 Task: Start in the project TrackForge the sprint 'Mission Control', with a duration of 1 week.
Action: Mouse moved to (191, 57)
Screenshot: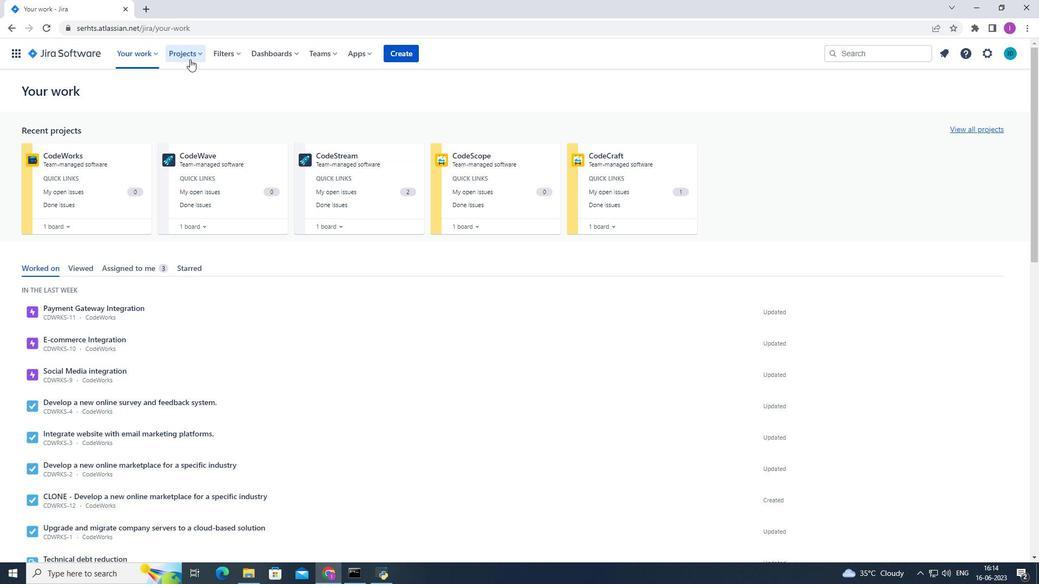 
Action: Mouse pressed left at (191, 57)
Screenshot: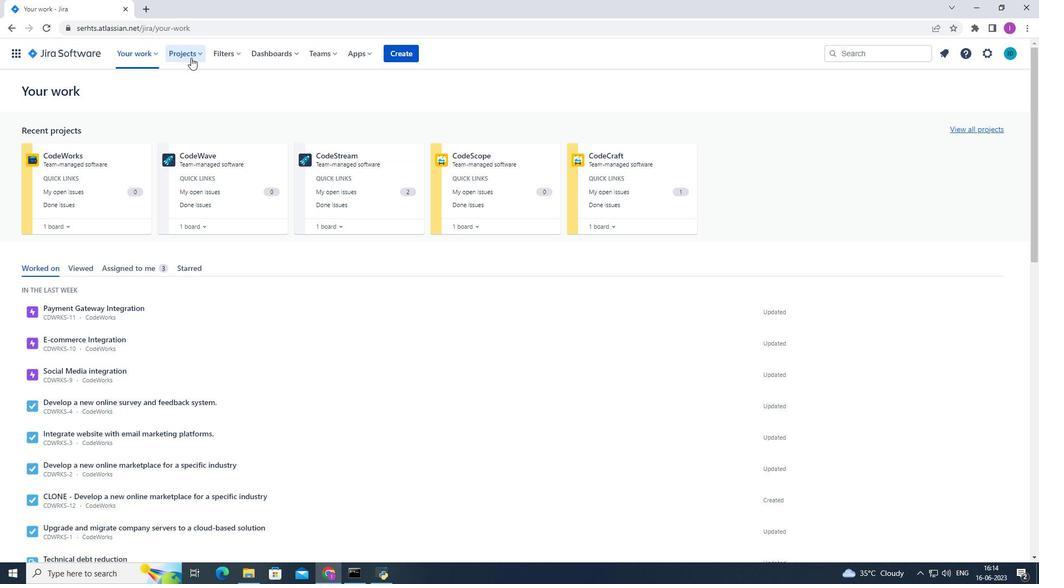 
Action: Mouse moved to (228, 101)
Screenshot: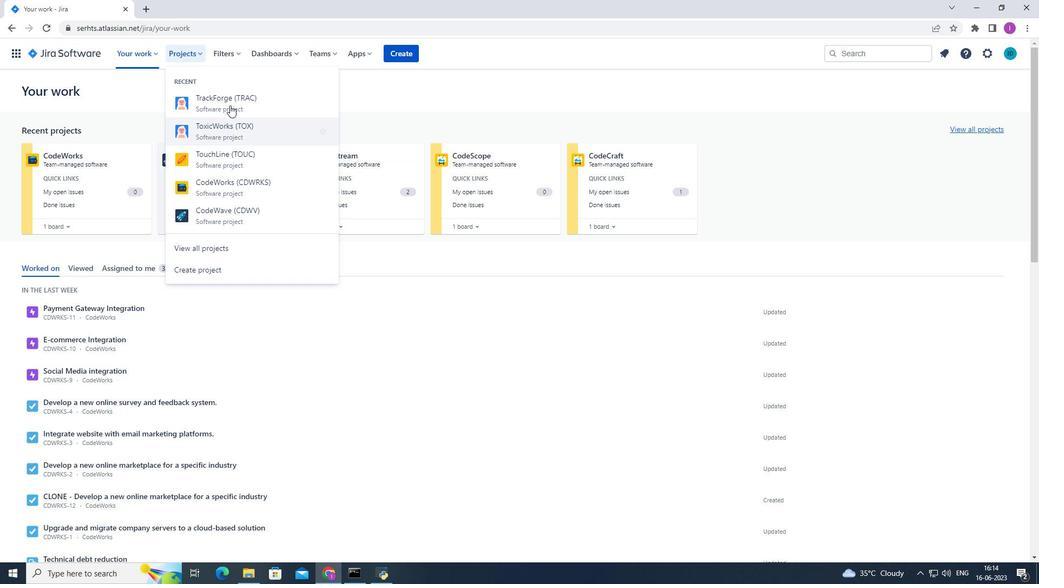
Action: Mouse pressed left at (228, 101)
Screenshot: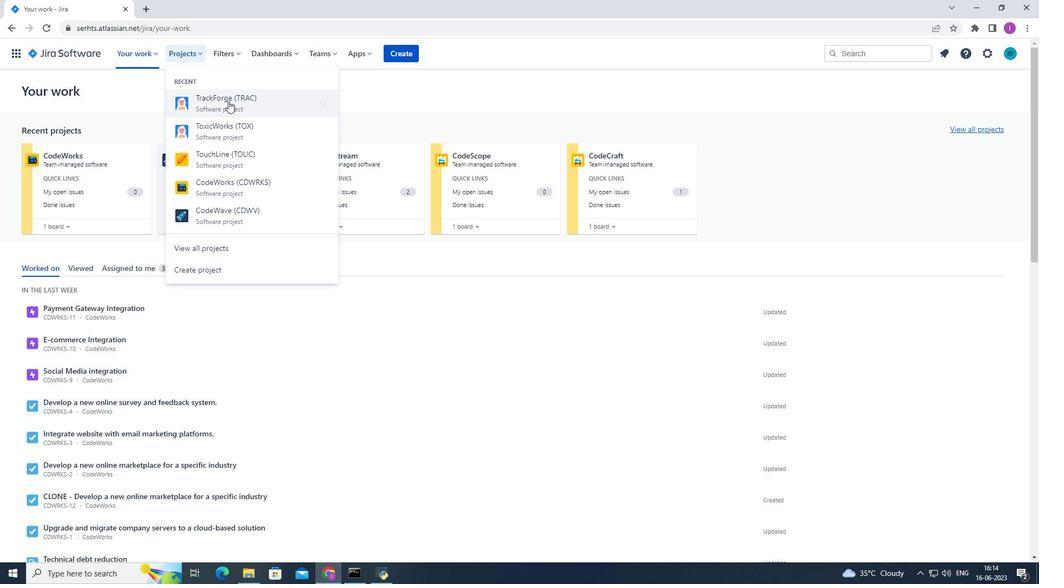 
Action: Mouse moved to (74, 162)
Screenshot: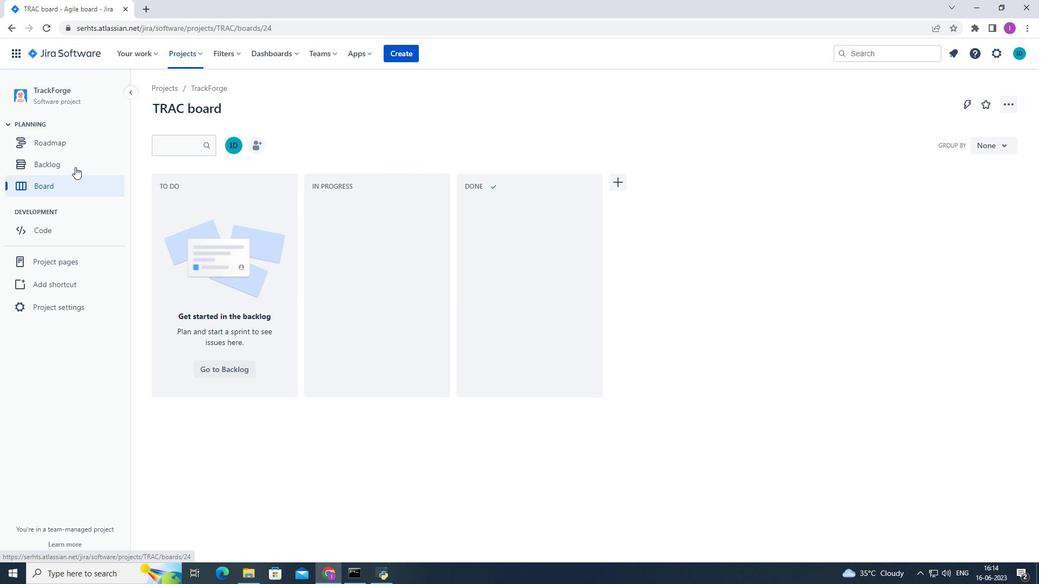 
Action: Mouse pressed left at (74, 162)
Screenshot: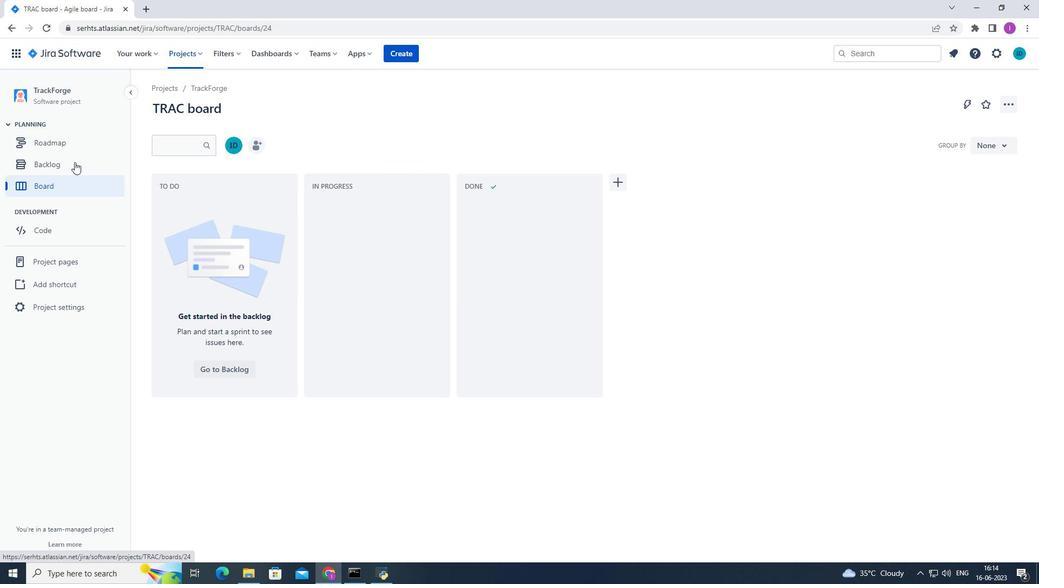
Action: Mouse moved to (954, 173)
Screenshot: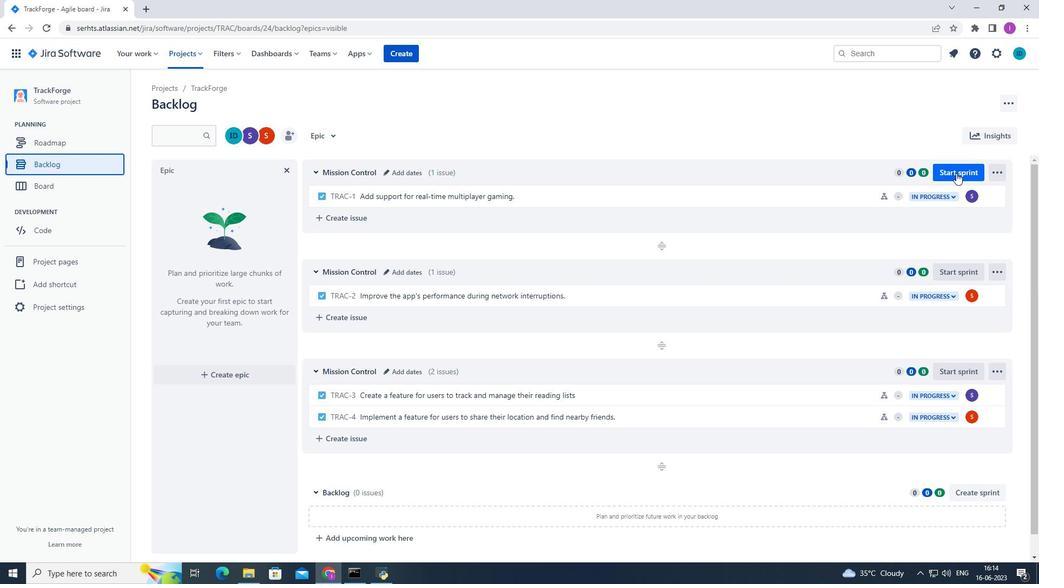 
Action: Mouse pressed left at (954, 173)
Screenshot: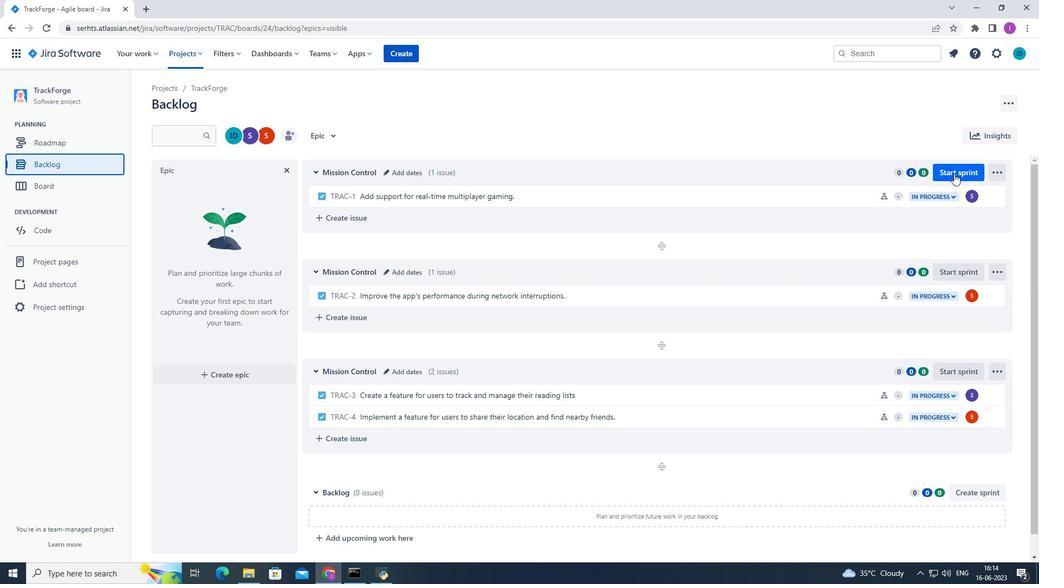 
Action: Mouse moved to (495, 188)
Screenshot: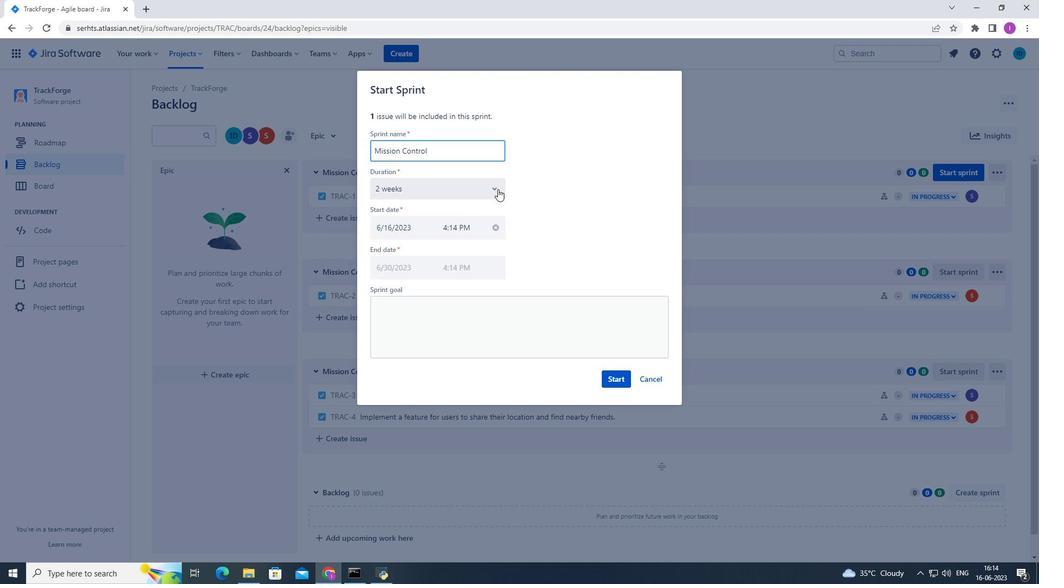 
Action: Mouse pressed left at (495, 188)
Screenshot: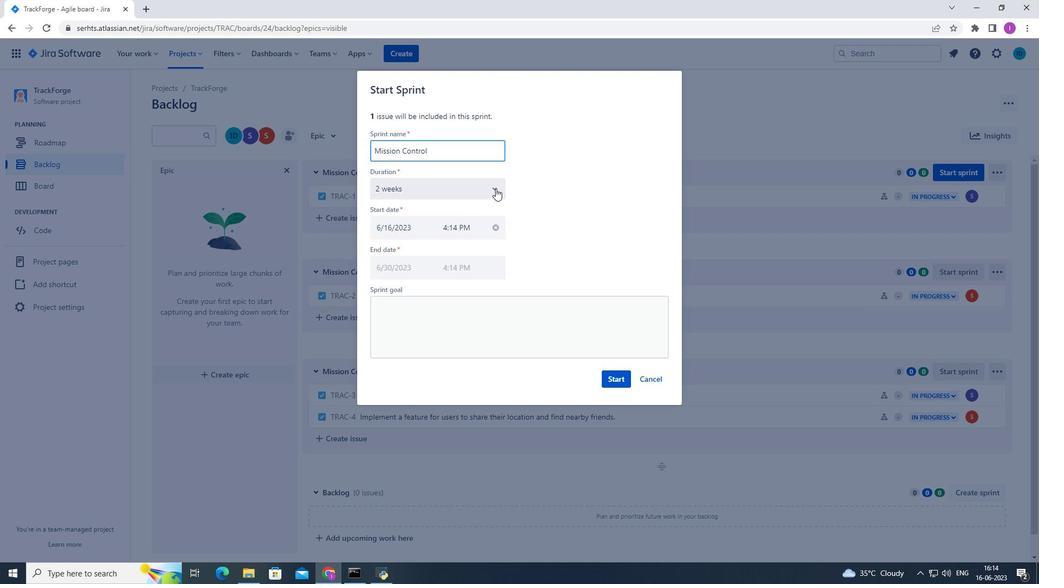 
Action: Mouse moved to (395, 218)
Screenshot: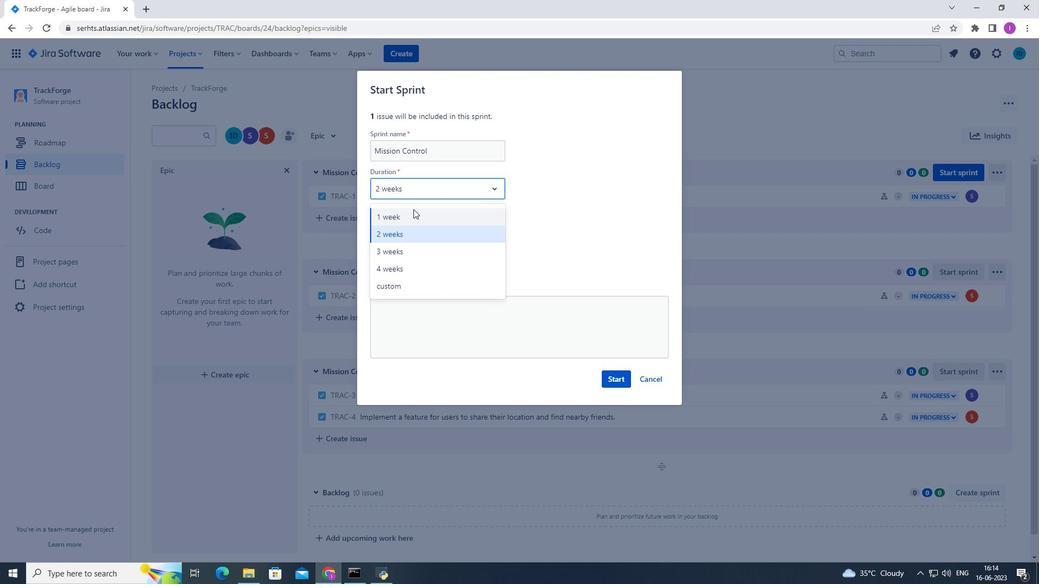 
Action: Mouse pressed left at (395, 218)
Screenshot: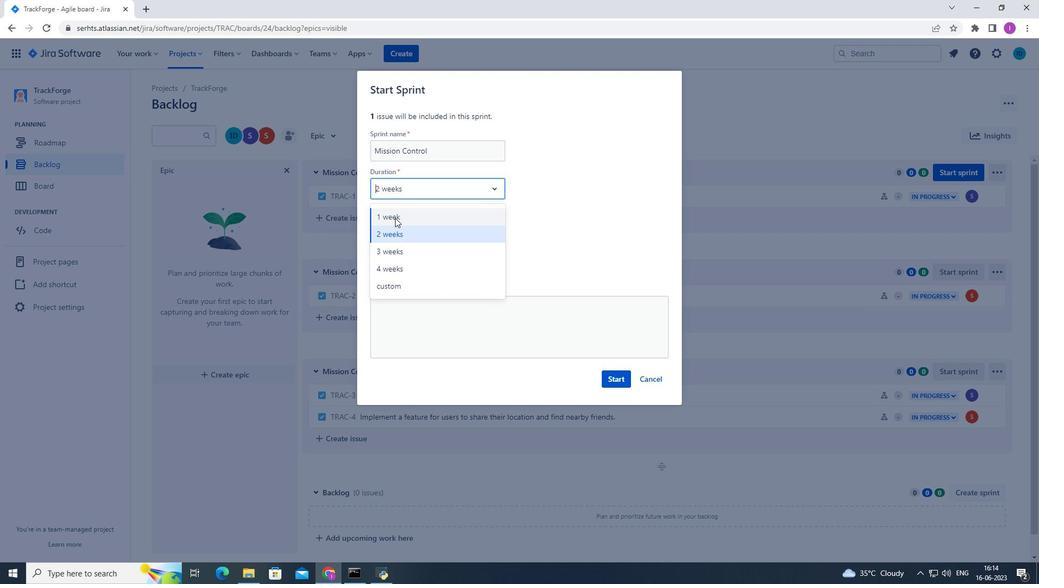 
Action: Mouse moved to (614, 378)
Screenshot: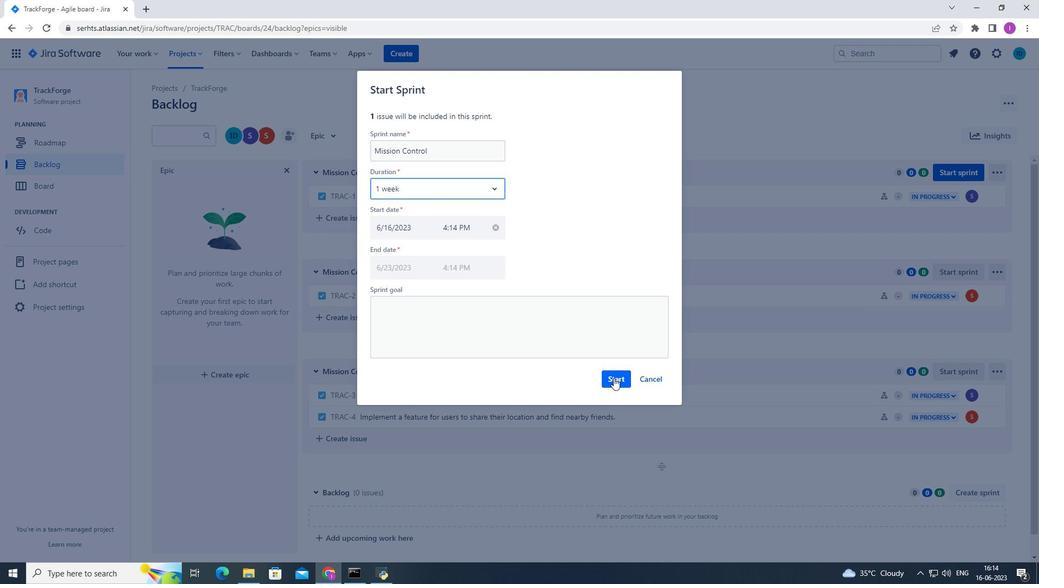 
Action: Mouse pressed left at (614, 378)
Screenshot: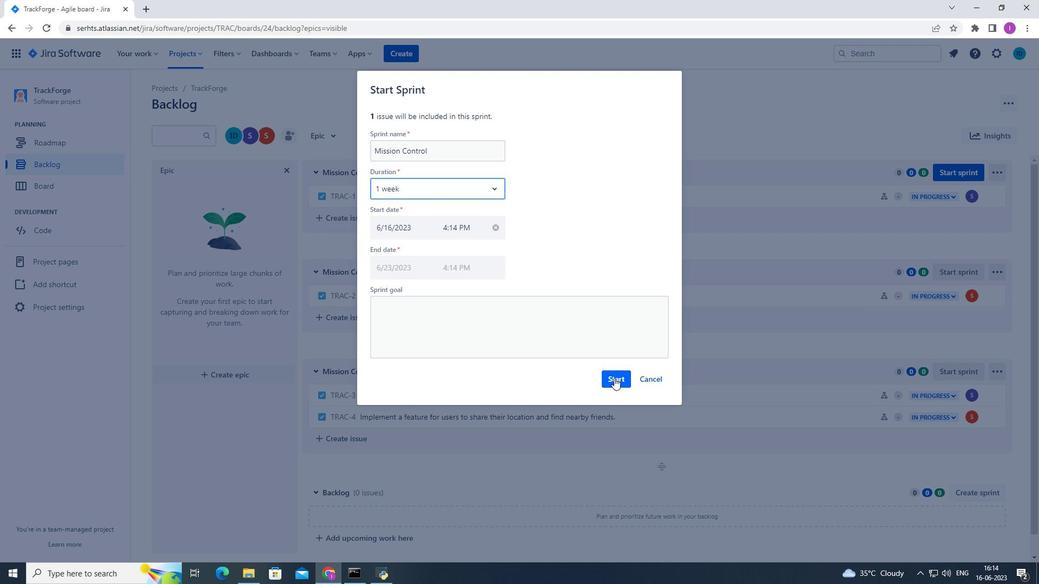 
Action: Mouse moved to (12, 24)
Screenshot: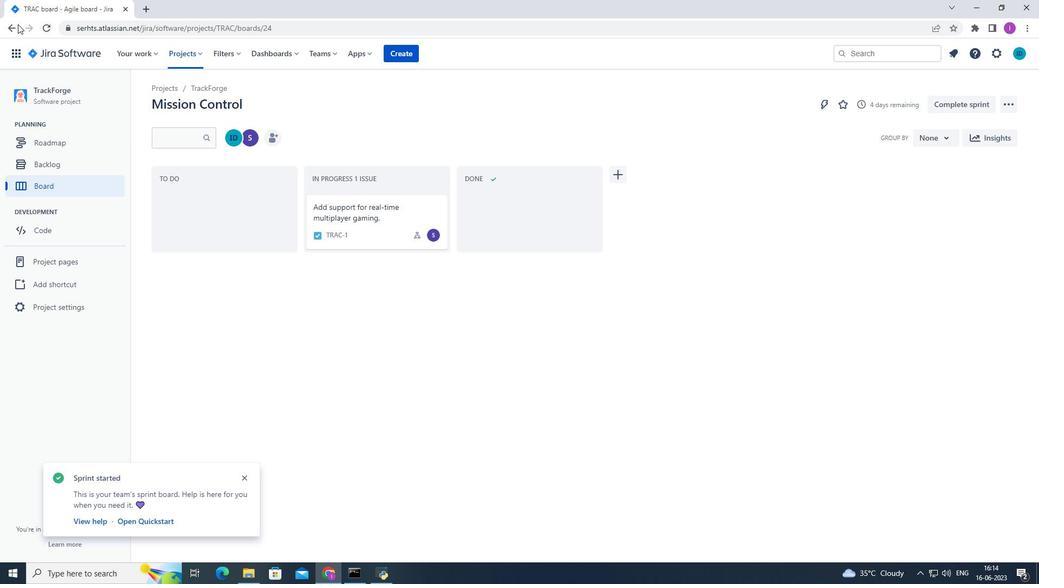 
Action: Mouse pressed left at (12, 24)
Screenshot: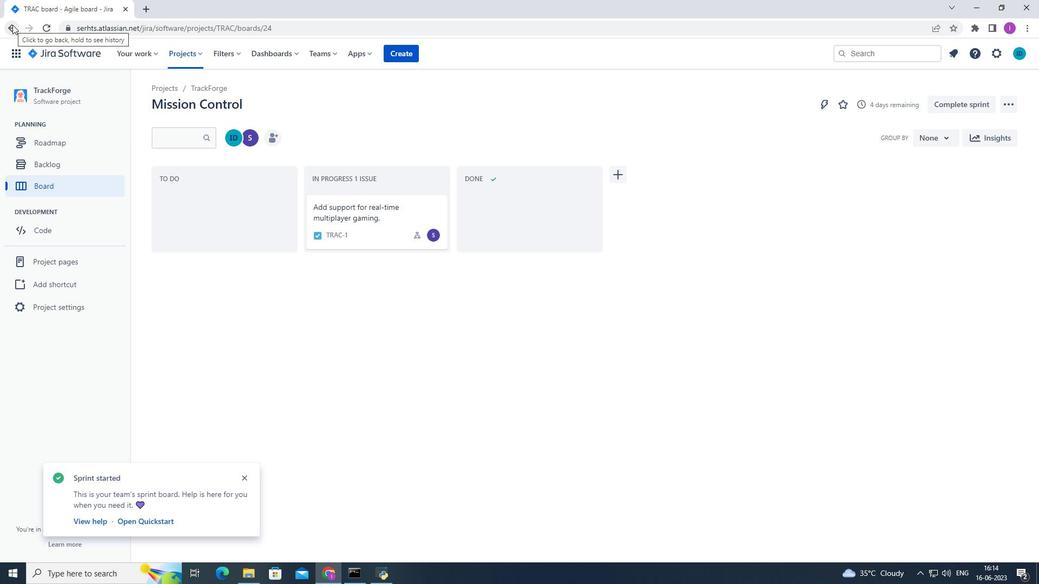 
Action: Mouse moved to (11, 27)
Screenshot: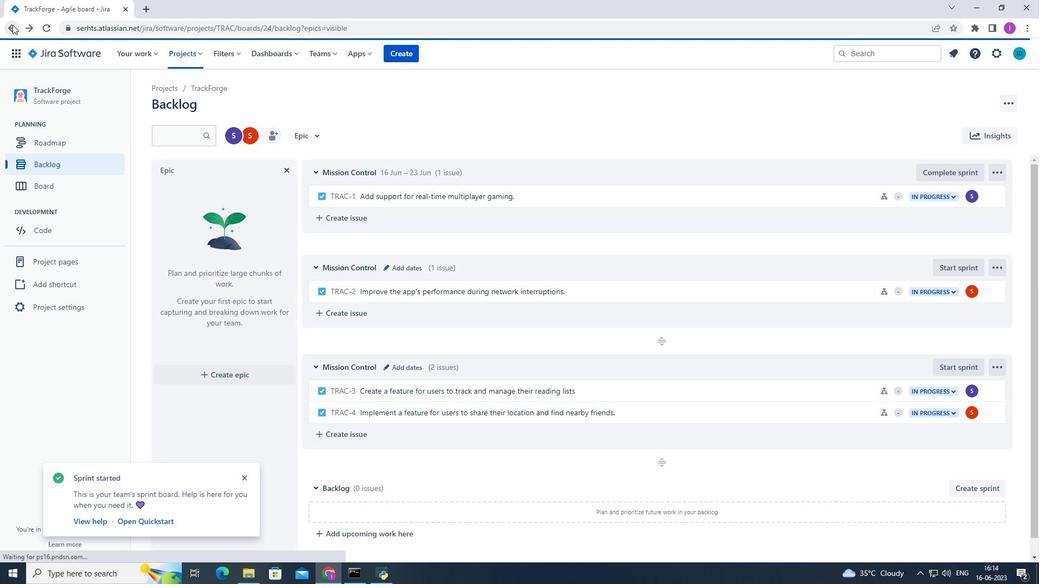 
